 Task: Select the Lime Green color as event color.
Action: Mouse pressed left at (367, 259)
Screenshot: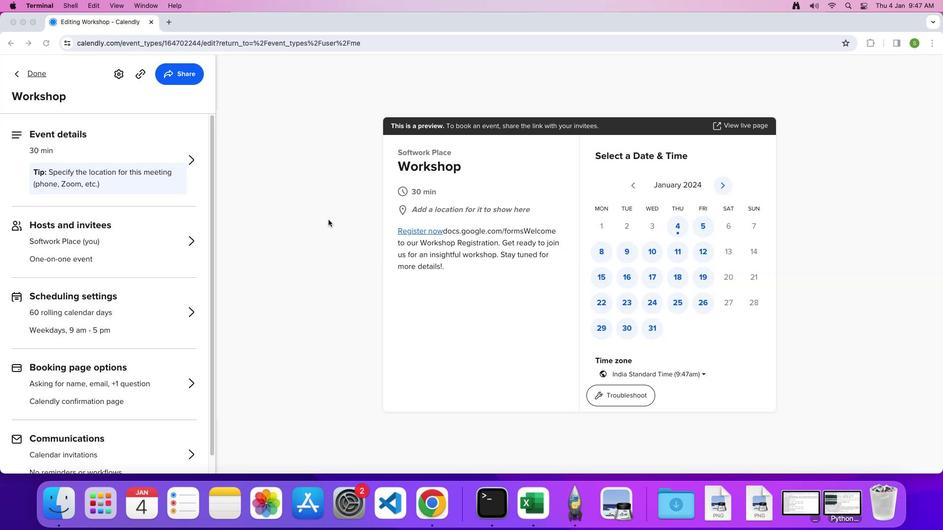 
Action: Mouse moved to (202, 192)
Screenshot: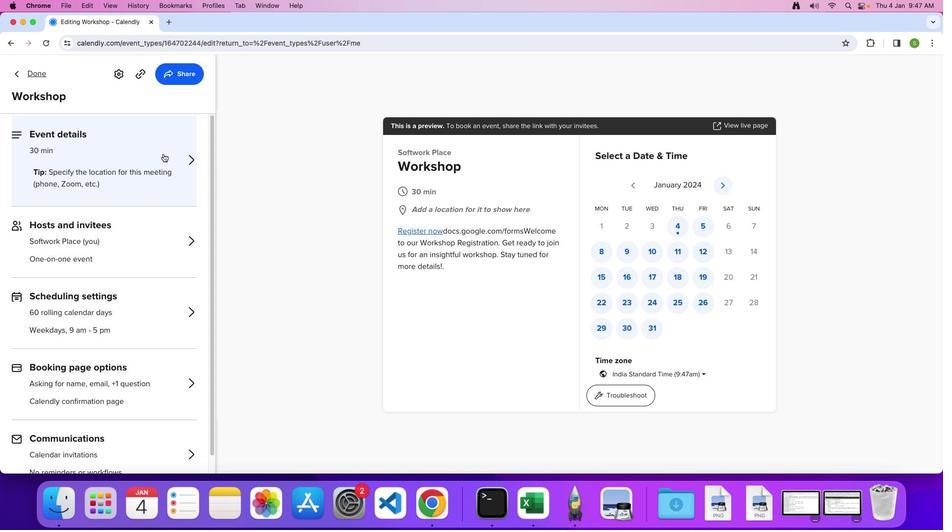 
Action: Mouse pressed left at (202, 192)
Screenshot: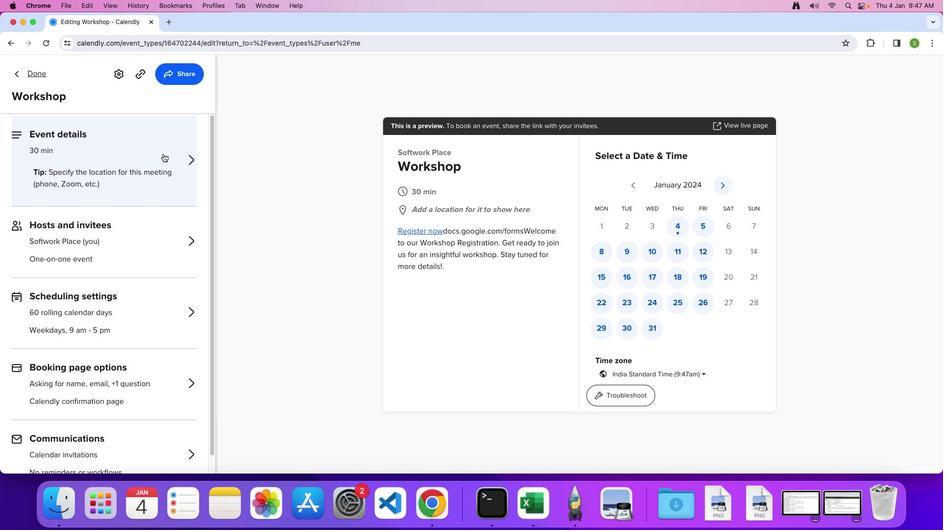 
Action: Mouse moved to (77, 189)
Screenshot: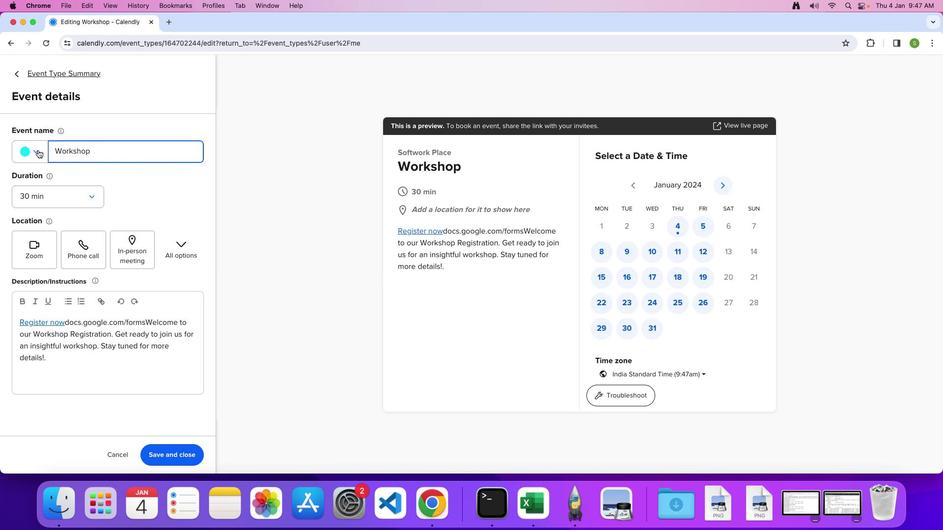 
Action: Mouse pressed left at (77, 189)
Screenshot: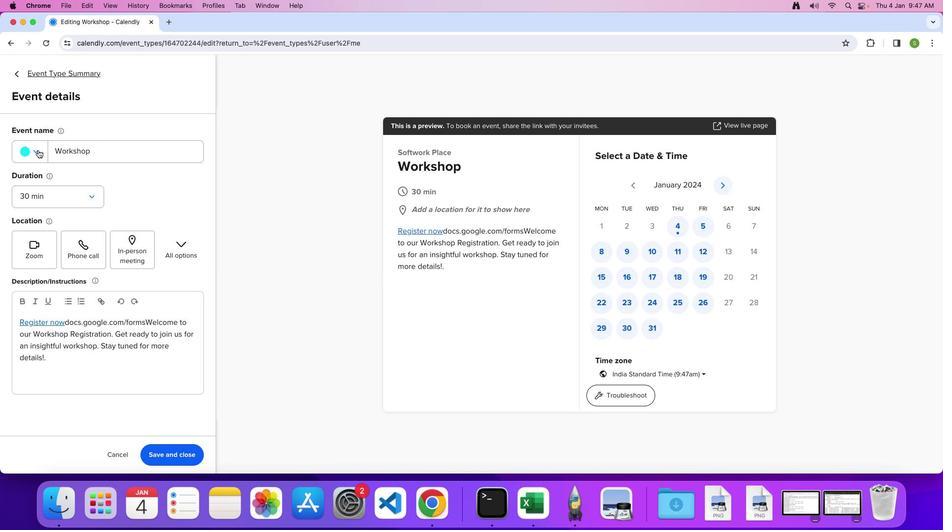 
Action: Mouse moved to (82, 258)
Screenshot: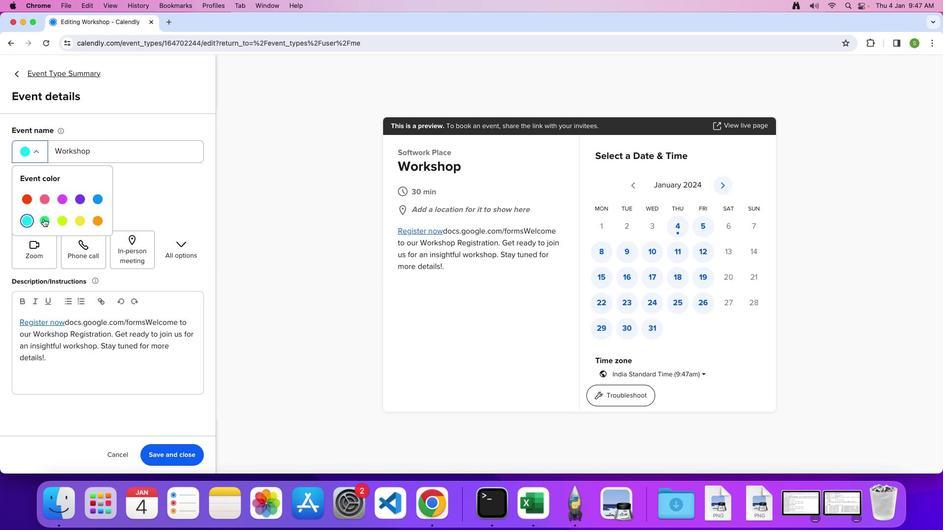 
Action: Mouse pressed left at (82, 258)
Screenshot: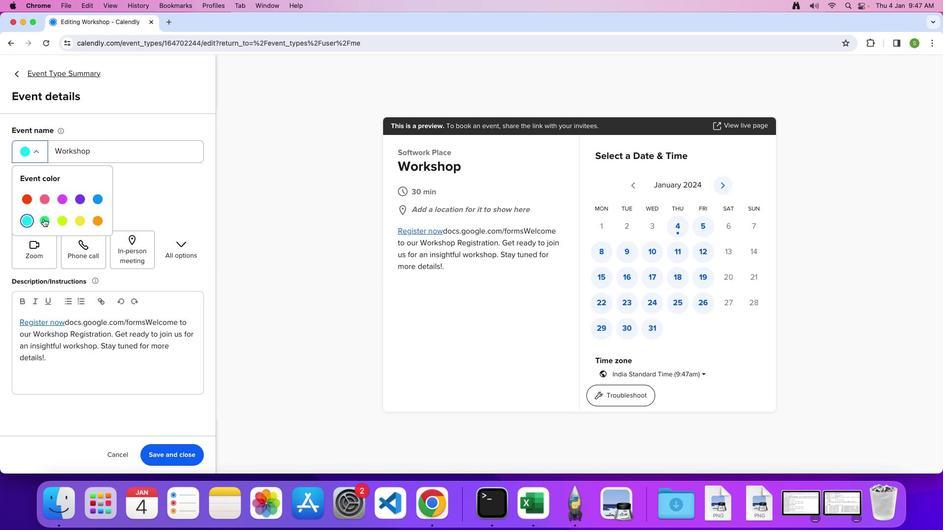 
